 Task: Setup the text of buttons for the builder.
Action: Mouse moved to (1046, 79)
Screenshot: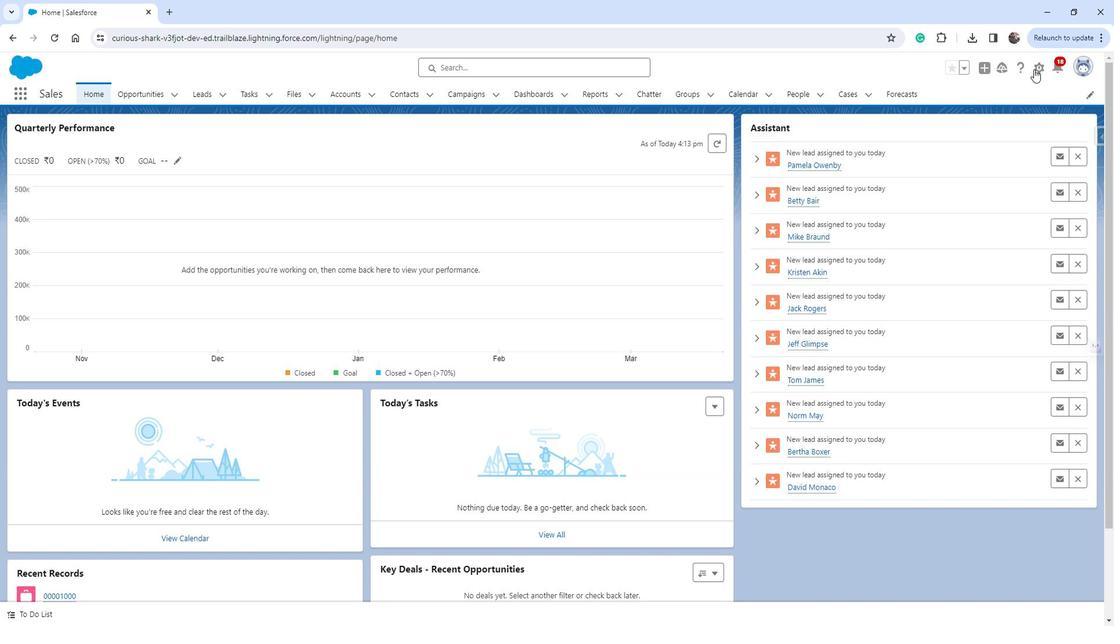 
Action: Mouse pressed left at (1046, 79)
Screenshot: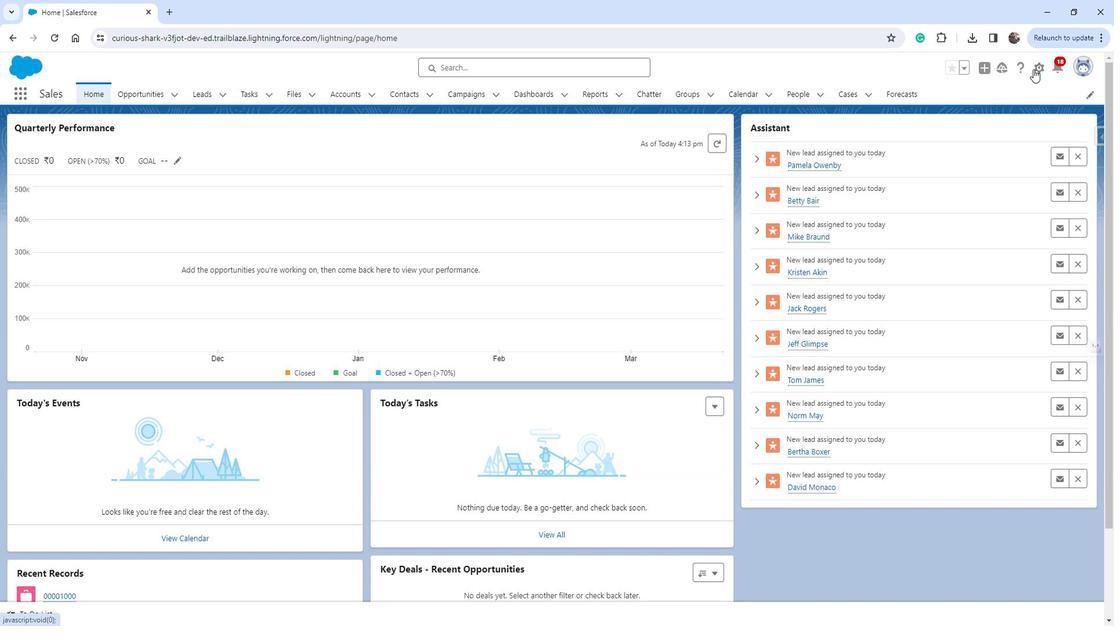 
Action: Mouse moved to (1011, 110)
Screenshot: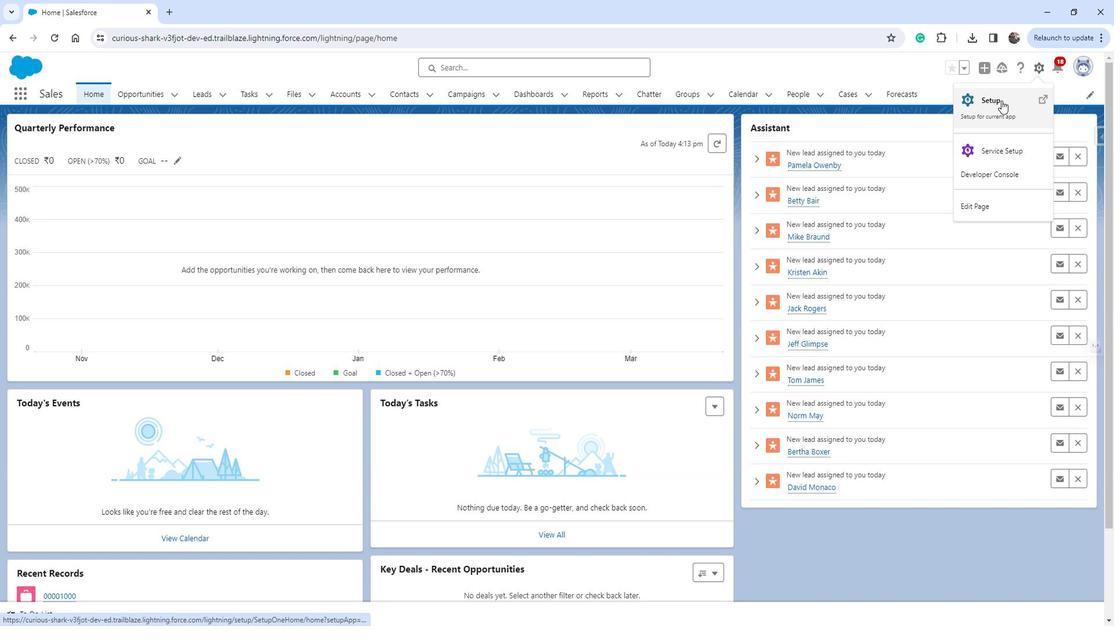 
Action: Mouse pressed left at (1011, 110)
Screenshot: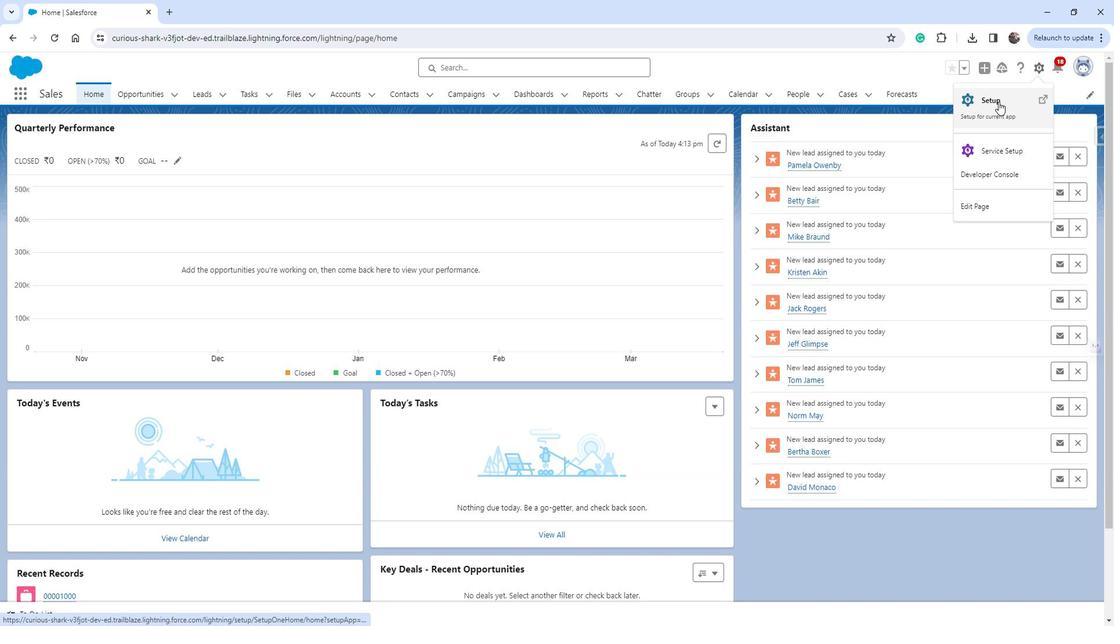 
Action: Mouse moved to (23, 475)
Screenshot: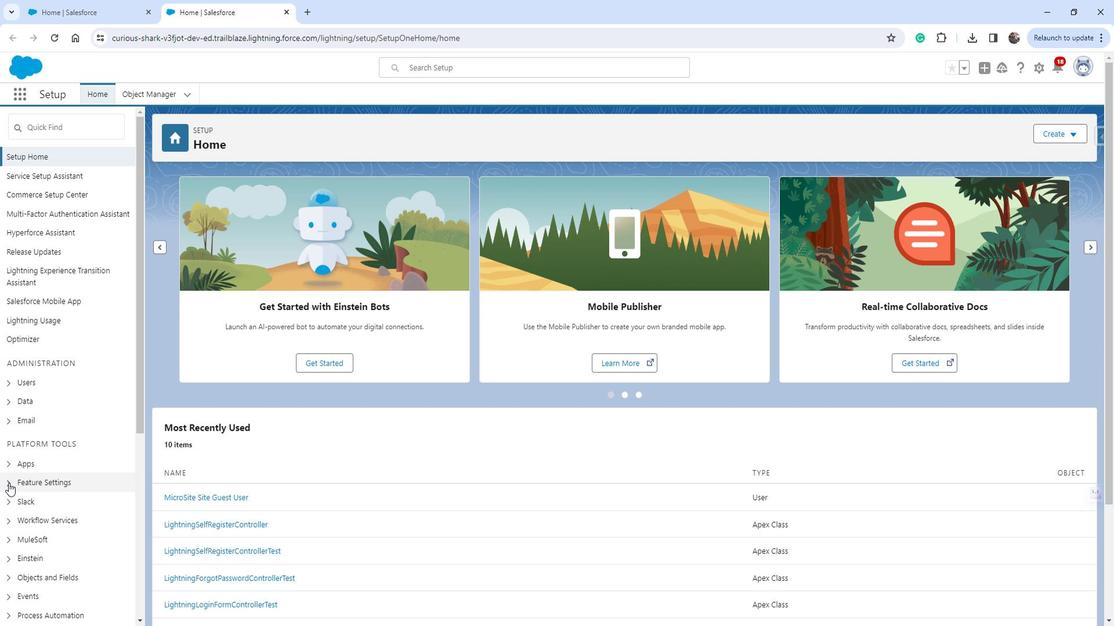 
Action: Mouse pressed left at (23, 475)
Screenshot: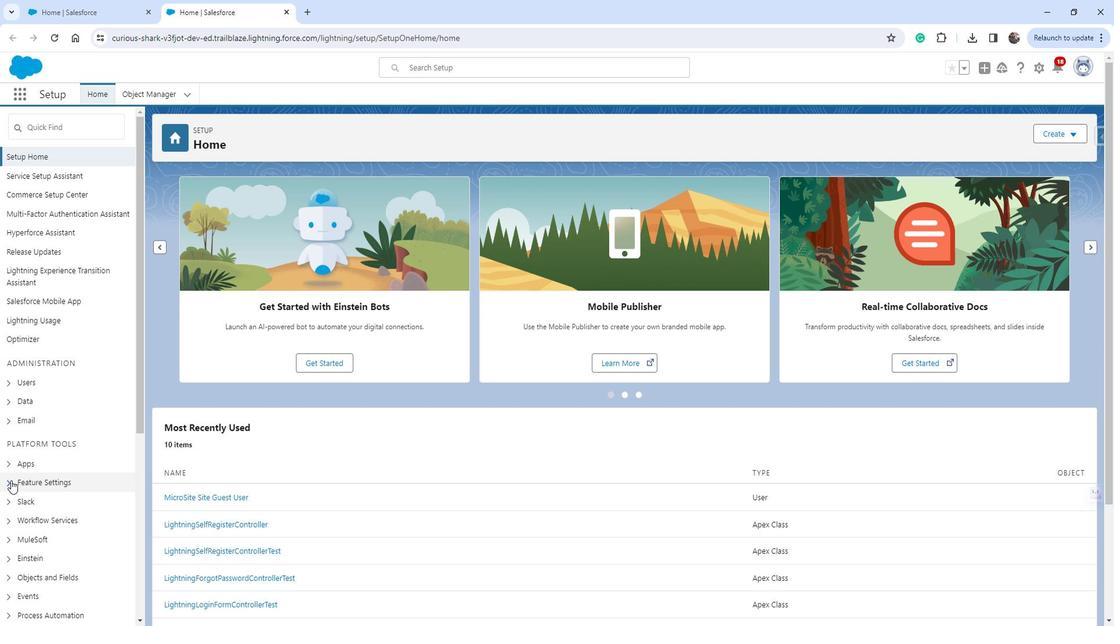 
Action: Mouse moved to (54, 460)
Screenshot: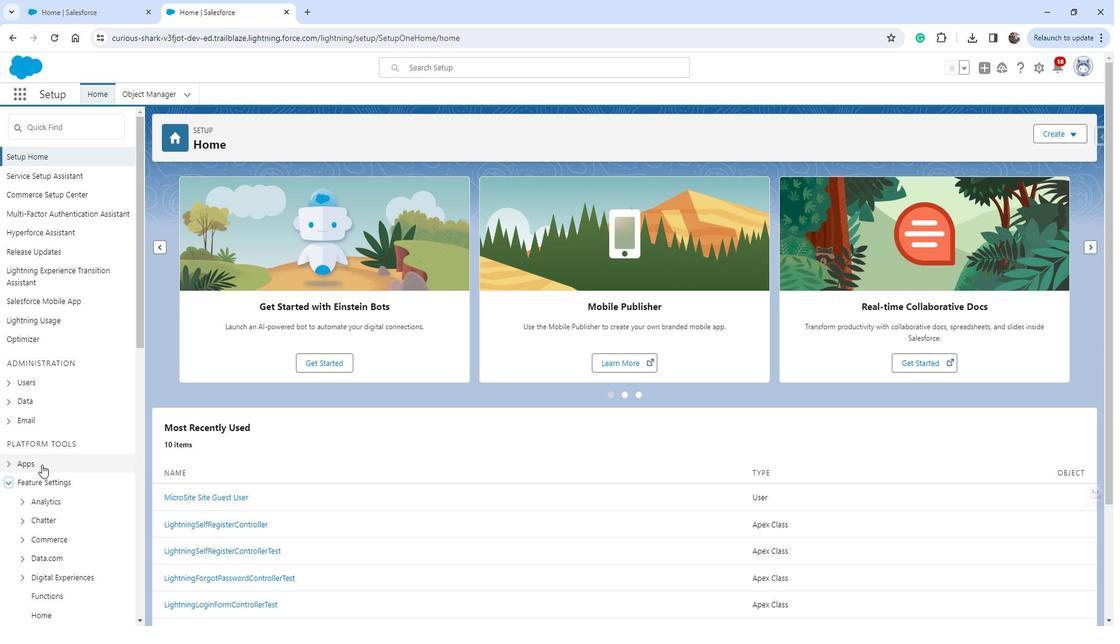 
Action: Mouse scrolled (54, 460) with delta (0, 0)
Screenshot: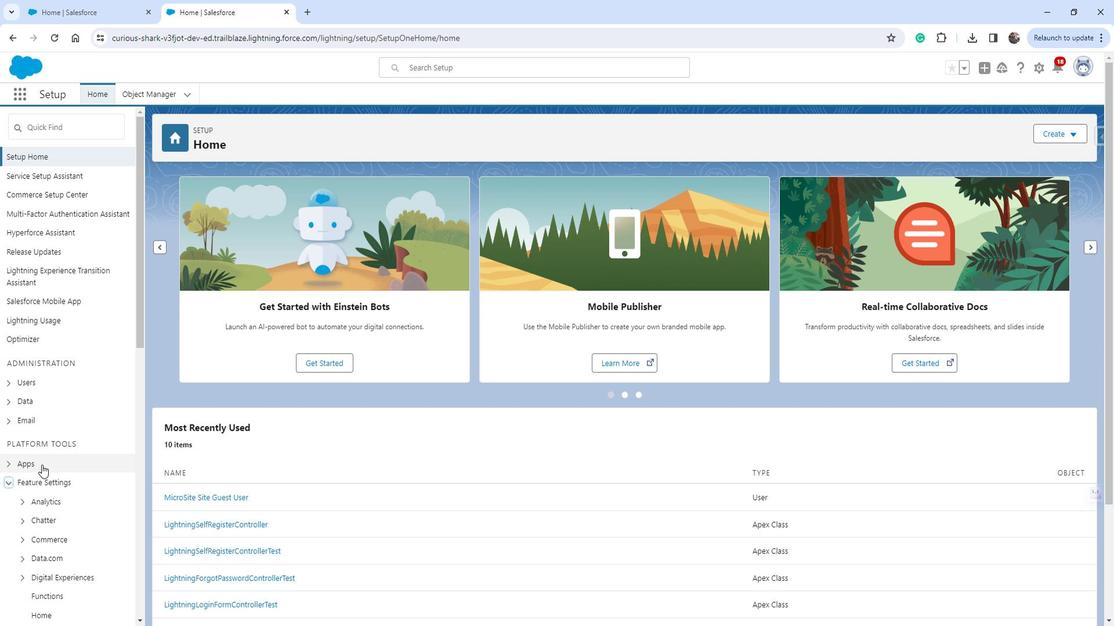 
Action: Mouse moved to (54, 460)
Screenshot: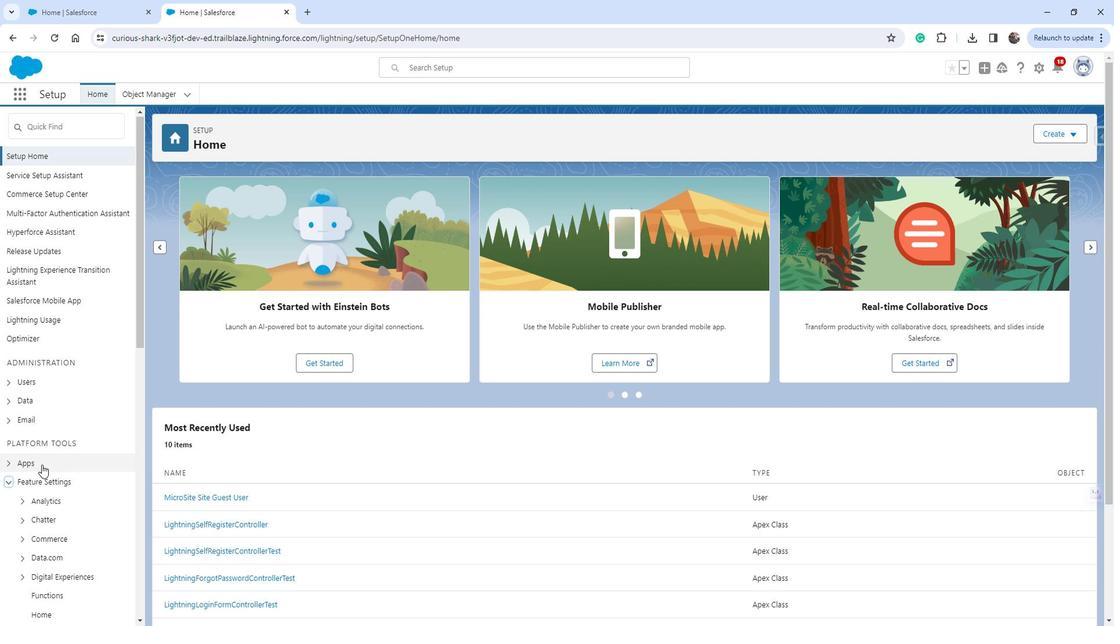 
Action: Mouse scrolled (54, 460) with delta (0, 0)
Screenshot: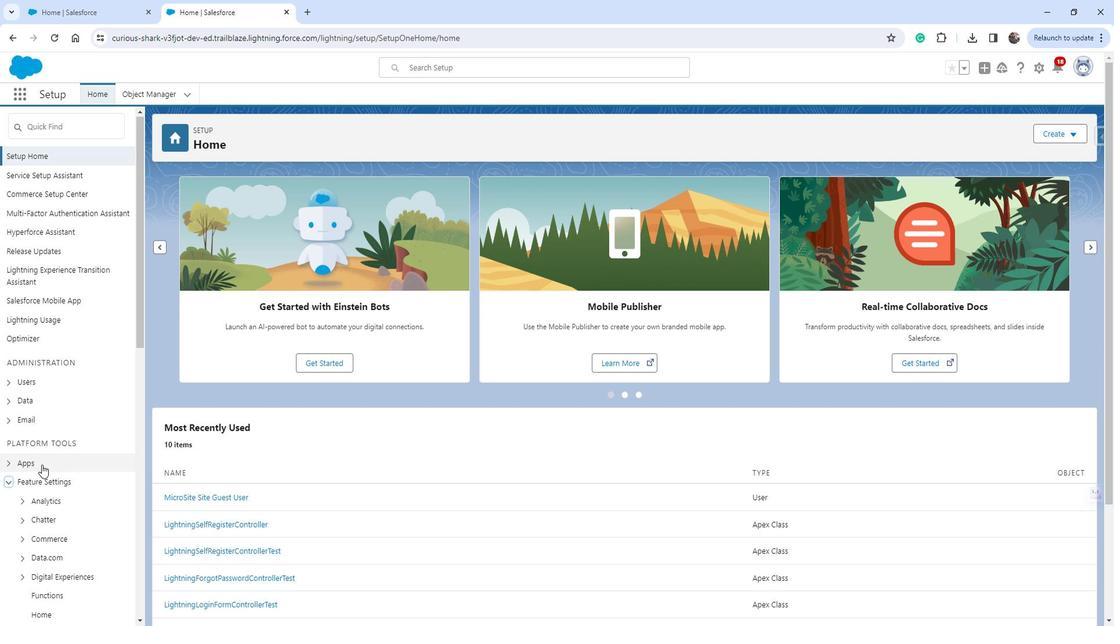 
Action: Mouse scrolled (54, 460) with delta (0, 0)
Screenshot: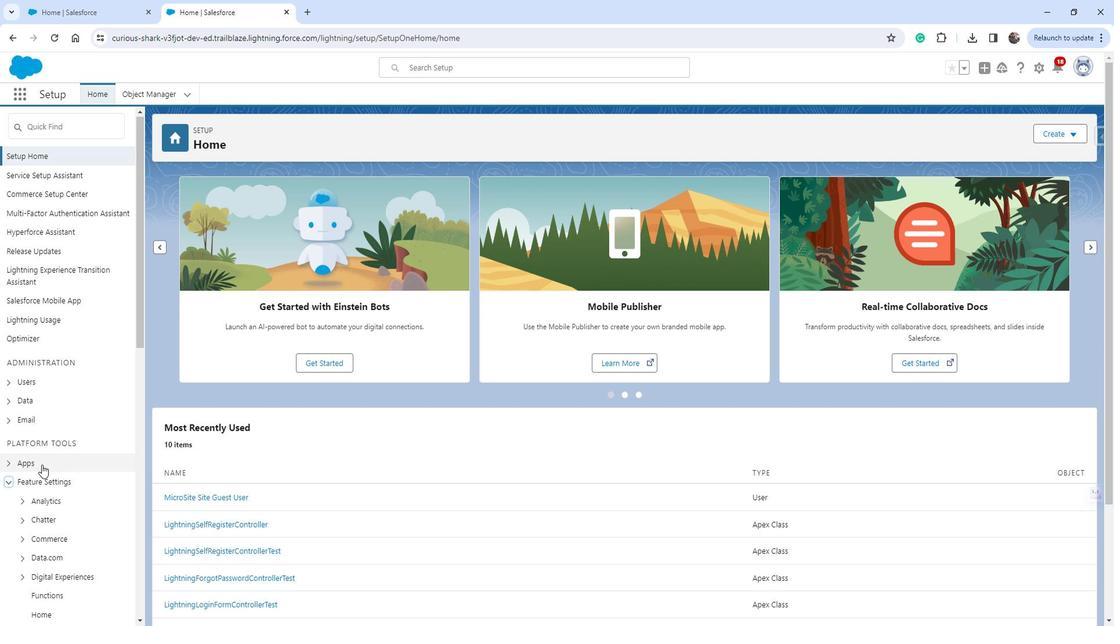 
Action: Mouse moved to (75, 392)
Screenshot: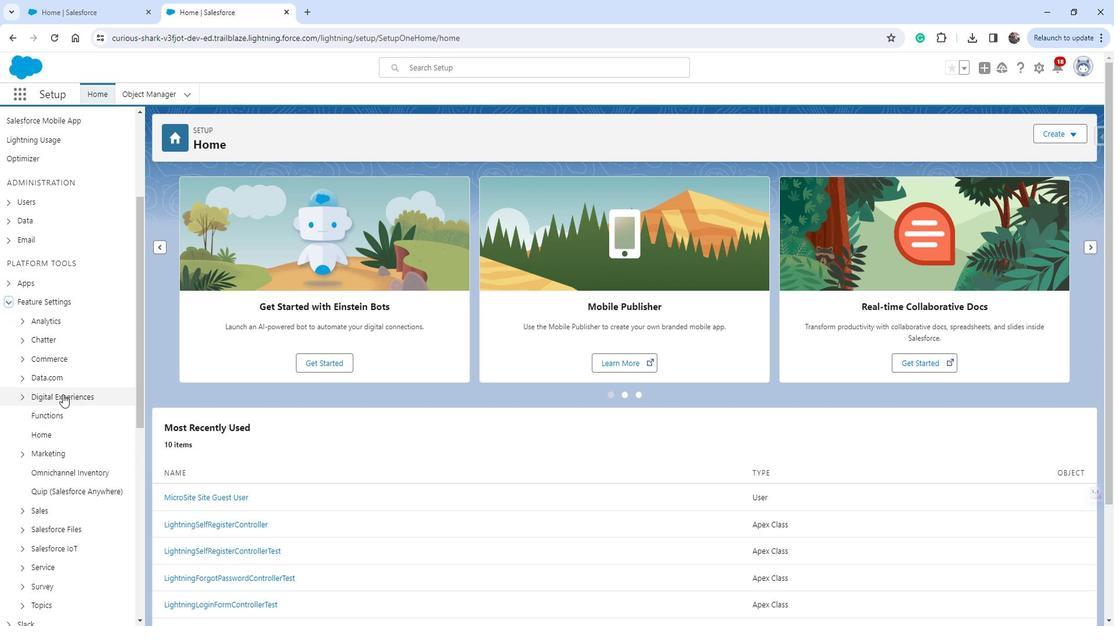 
Action: Mouse pressed left at (75, 392)
Screenshot: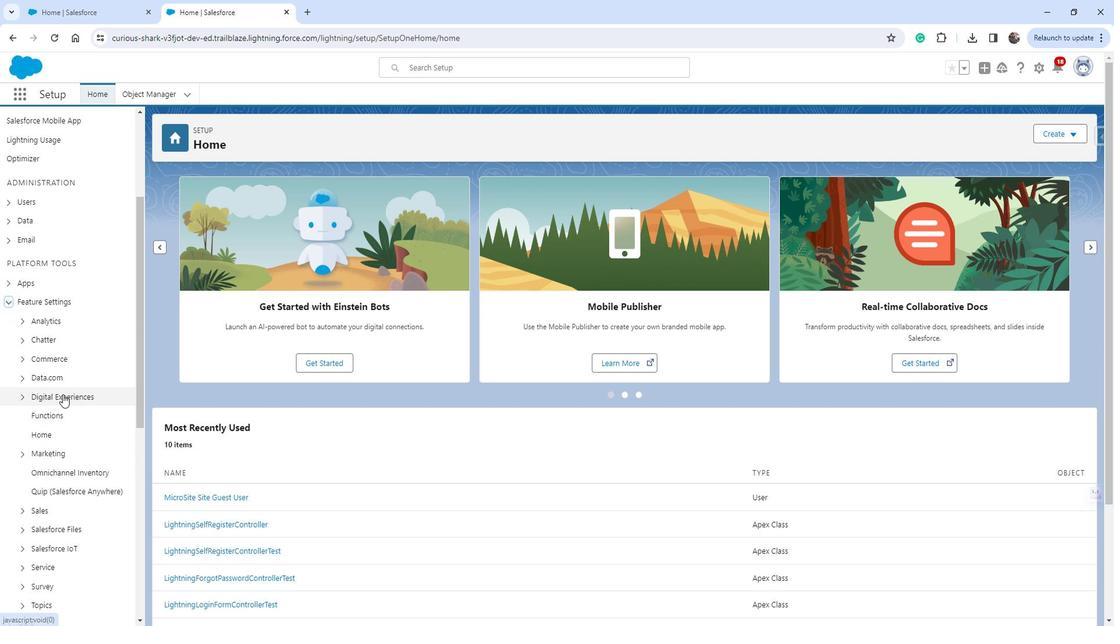 
Action: Mouse moved to (59, 413)
Screenshot: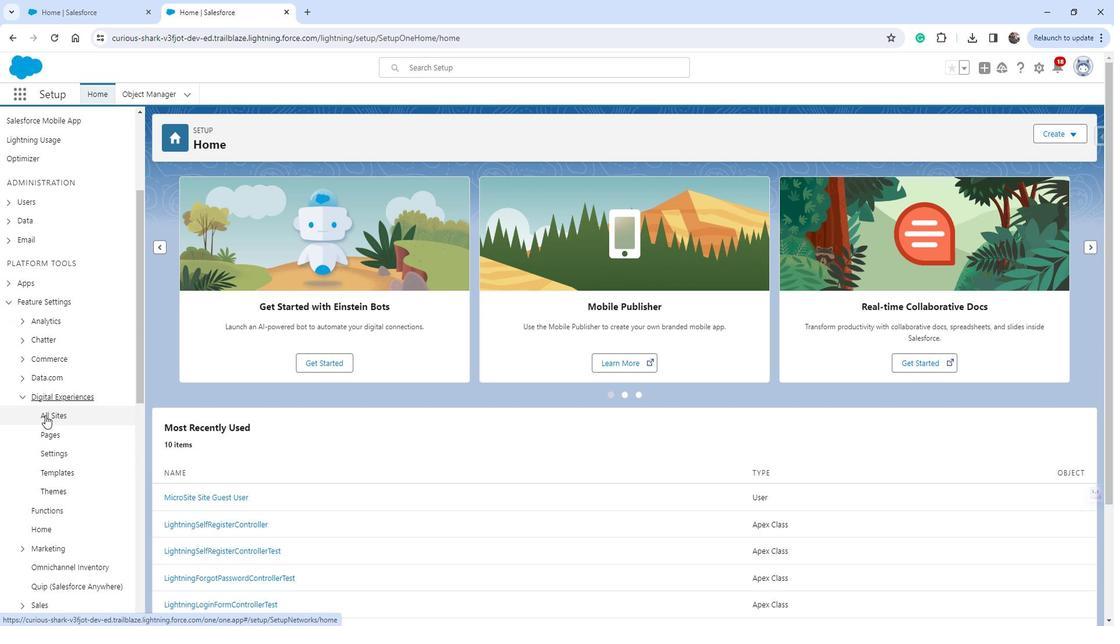 
Action: Mouse pressed left at (59, 413)
Screenshot: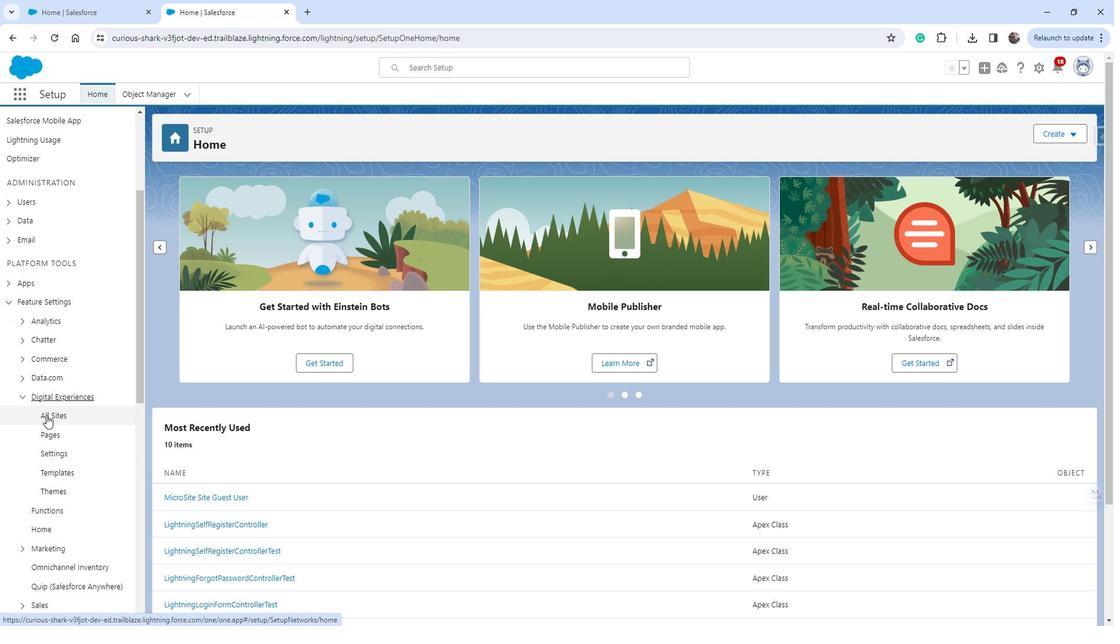 
Action: Mouse moved to (210, 282)
Screenshot: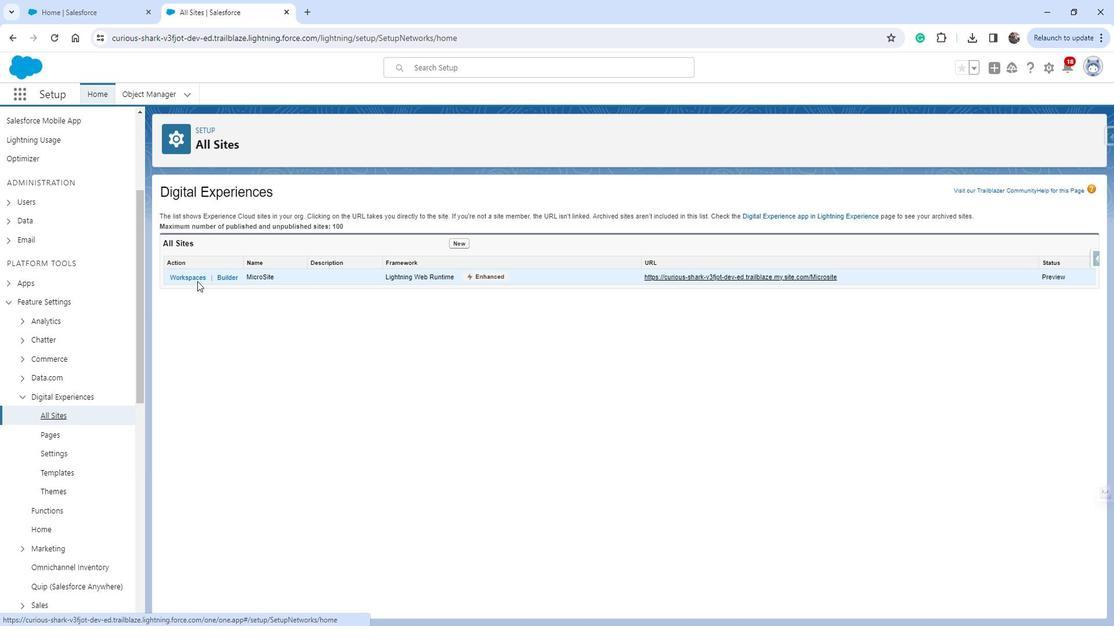 
Action: Mouse pressed left at (210, 282)
Screenshot: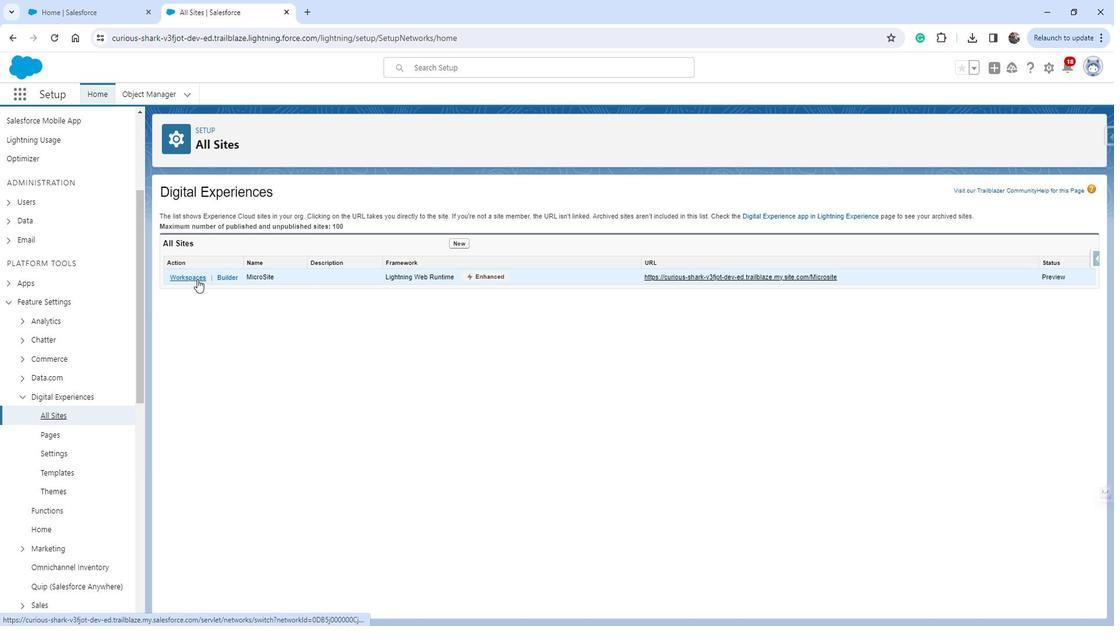 
Action: Mouse moved to (207, 320)
Screenshot: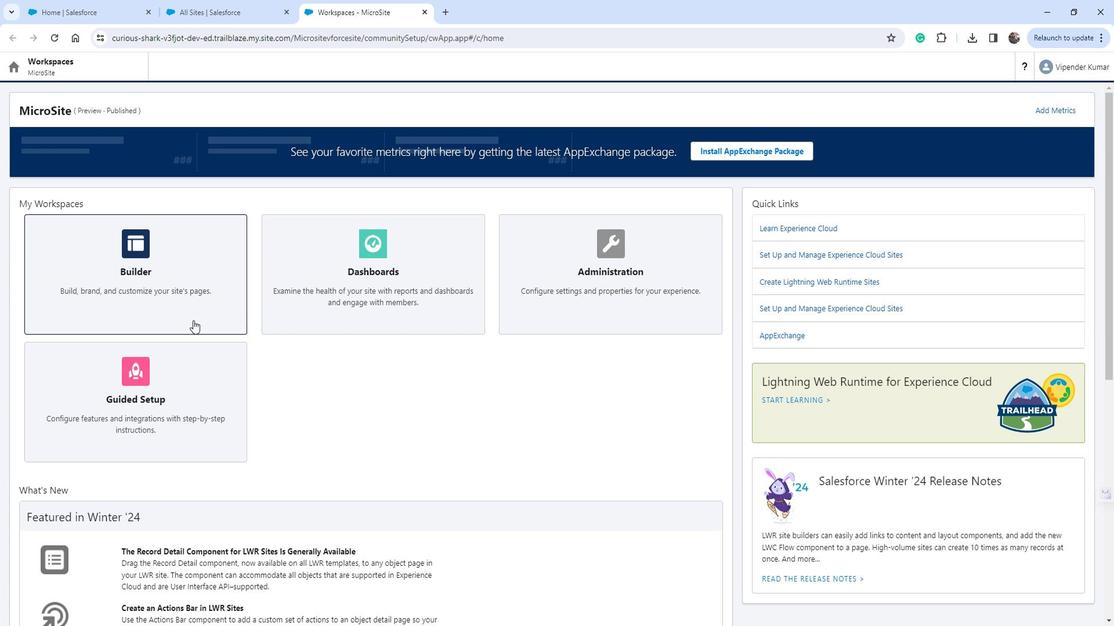 
Action: Mouse pressed left at (207, 320)
Screenshot: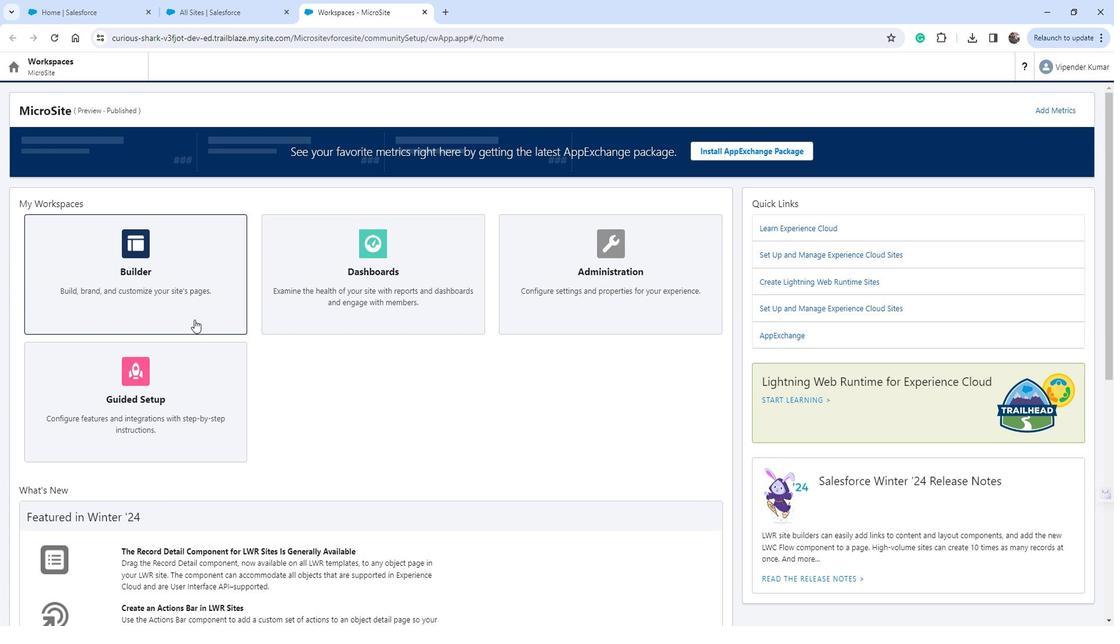 
Action: Mouse moved to (37, 152)
Screenshot: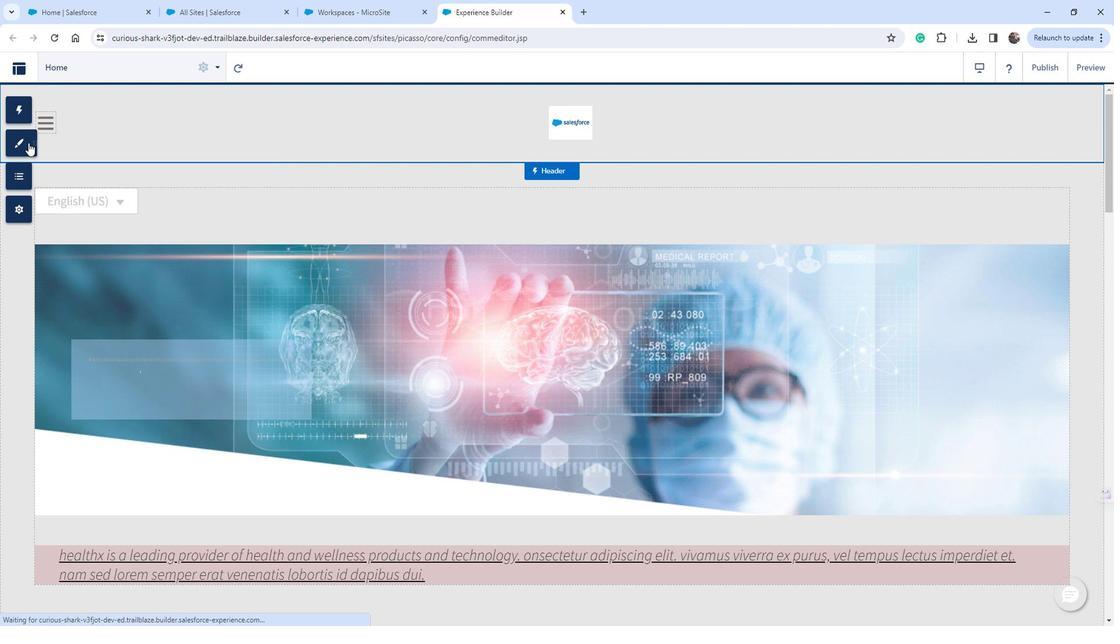 
Action: Mouse pressed left at (37, 152)
Screenshot: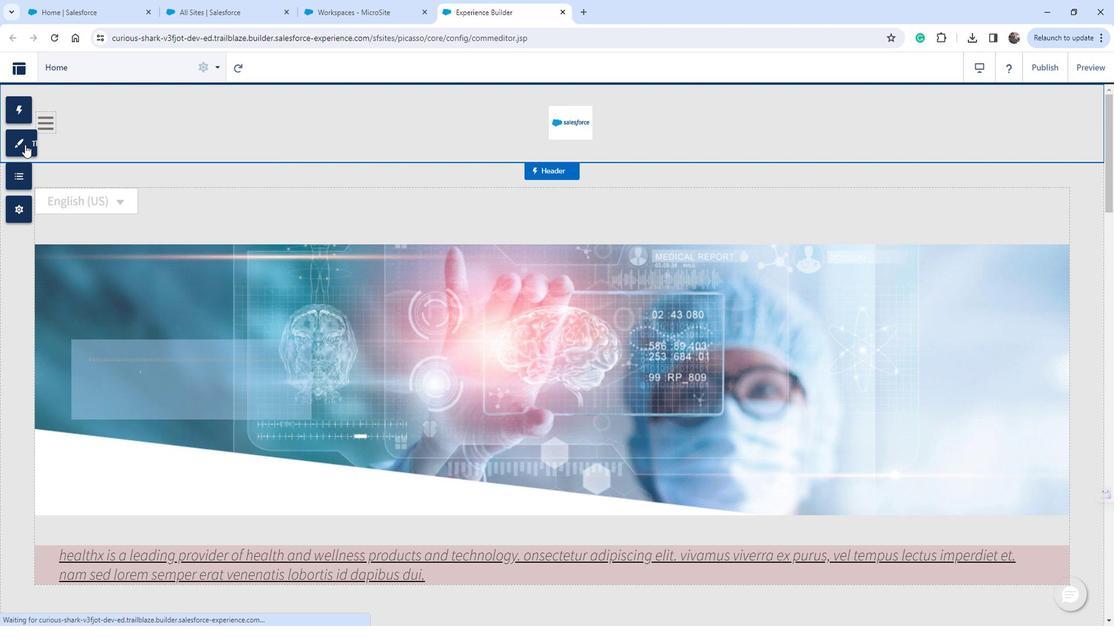 
Action: Mouse moved to (143, 231)
Screenshot: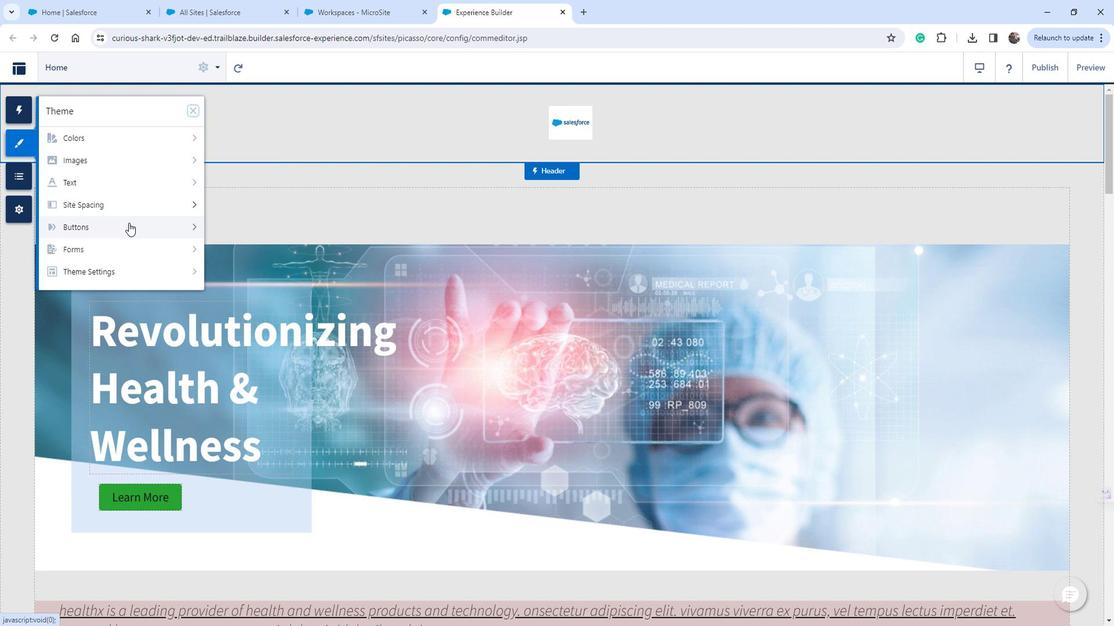 
Action: Mouse pressed left at (143, 231)
Screenshot: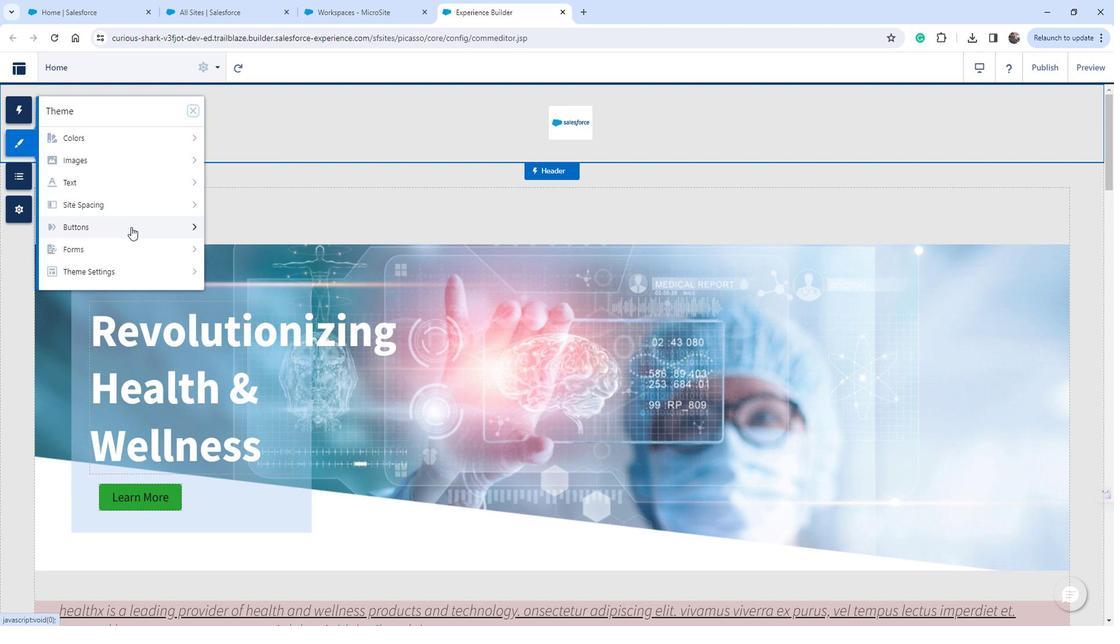 
Action: Mouse moved to (179, 179)
Screenshot: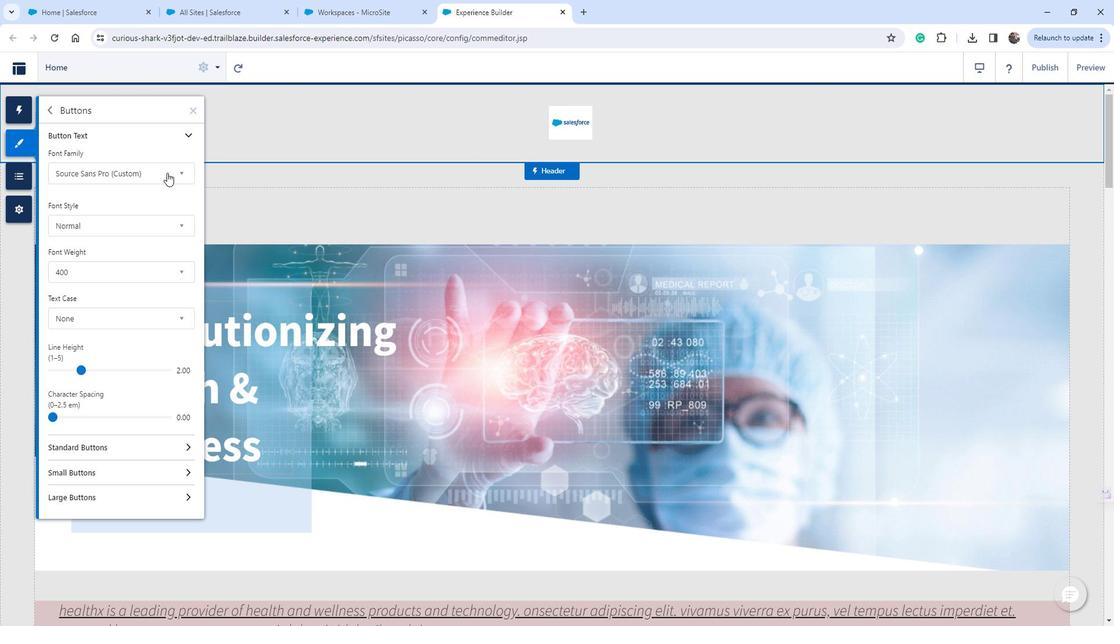 
Action: Mouse pressed left at (179, 179)
Screenshot: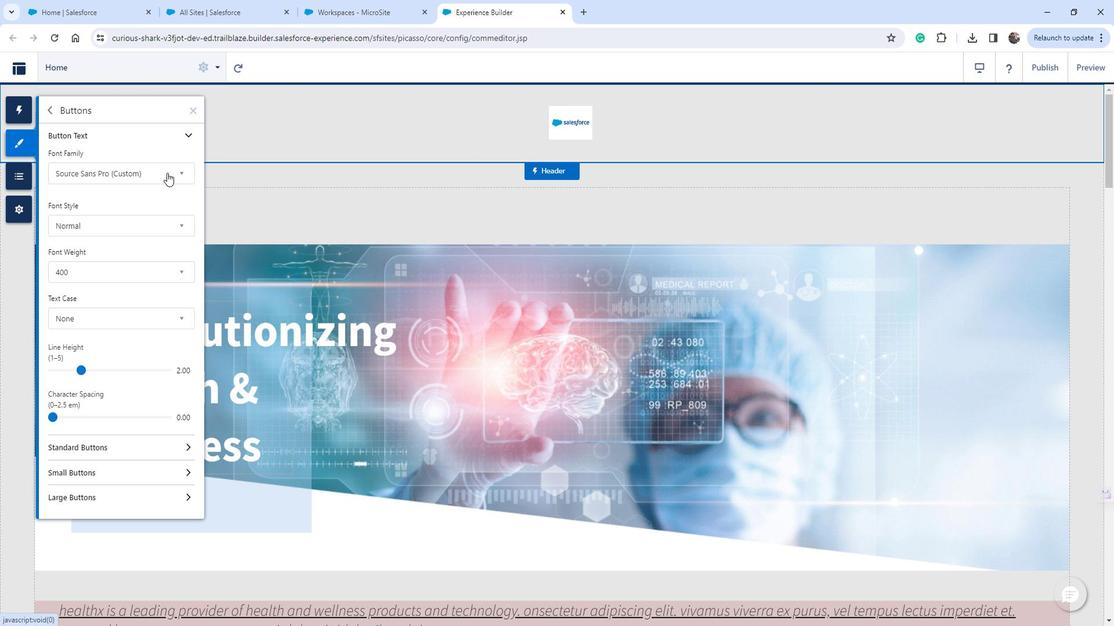 
Action: Mouse moved to (129, 250)
Screenshot: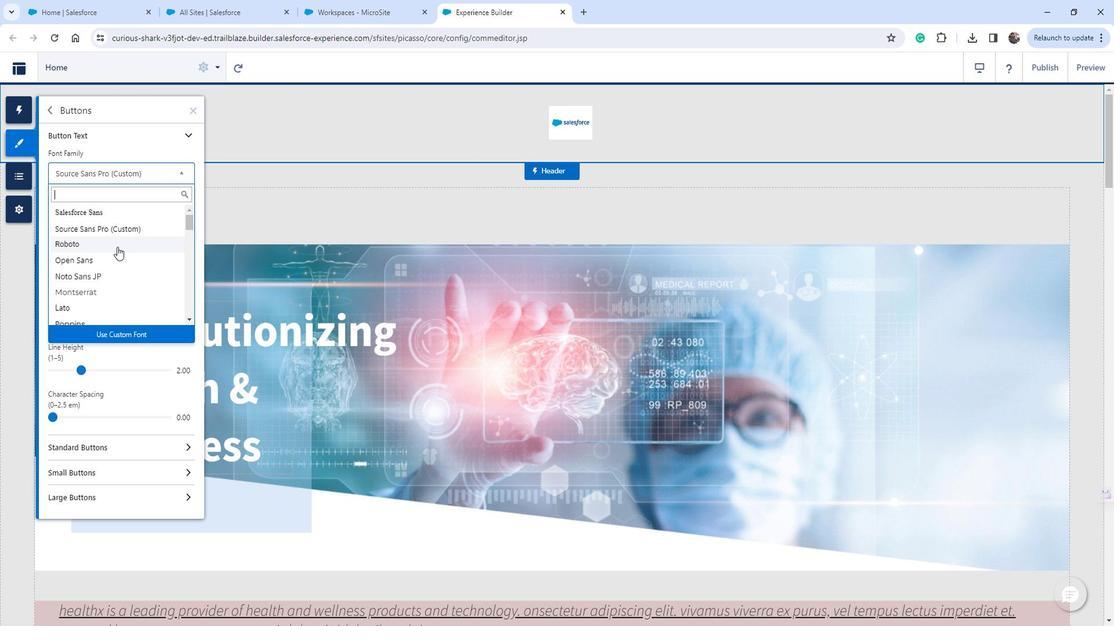 
Action: Mouse pressed left at (129, 250)
Screenshot: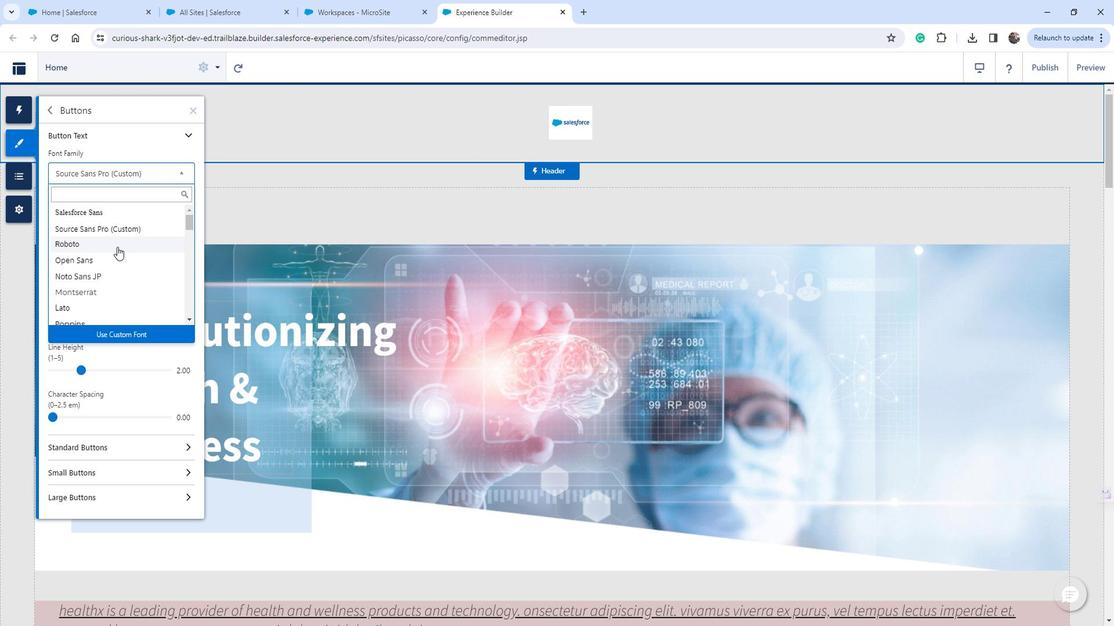 
Action: Mouse moved to (142, 233)
Screenshot: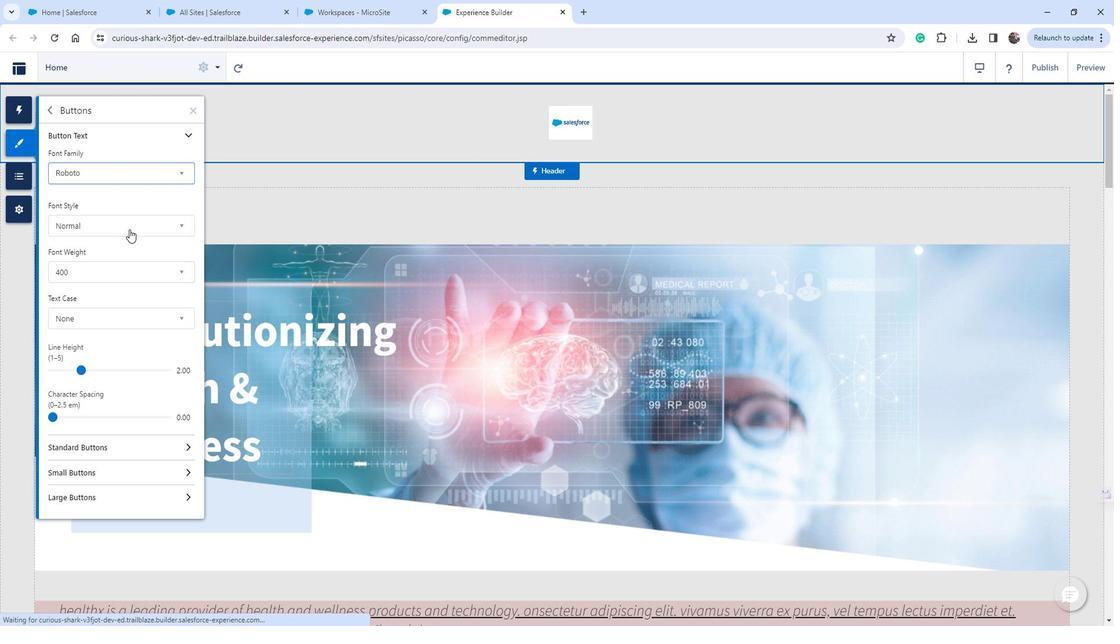 
Action: Mouse pressed left at (142, 233)
Screenshot: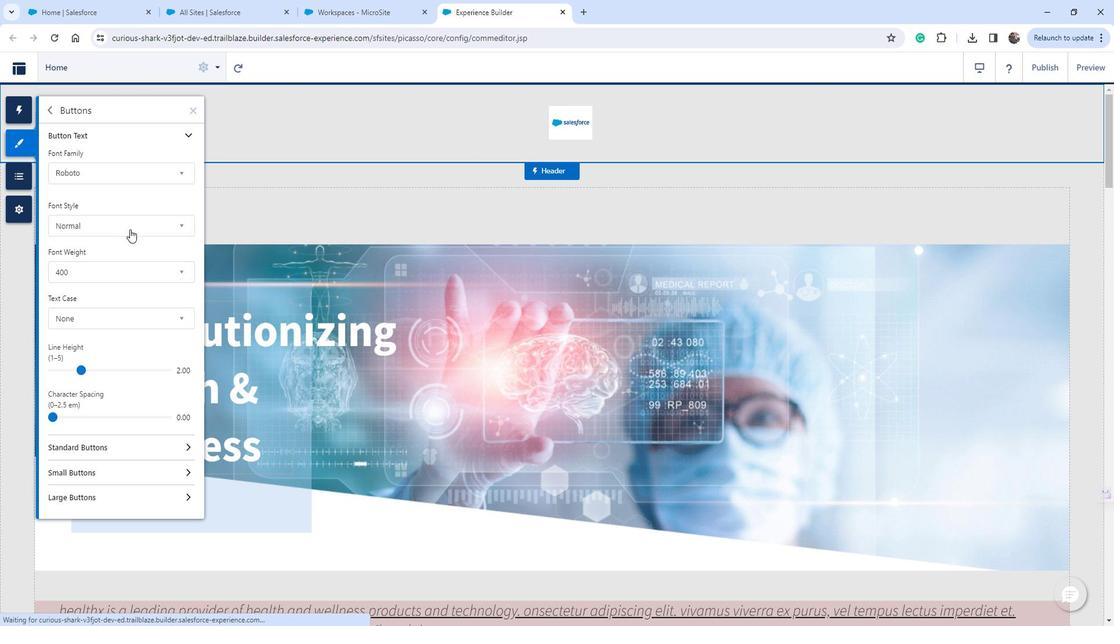 
Action: Mouse moved to (37, 157)
Screenshot: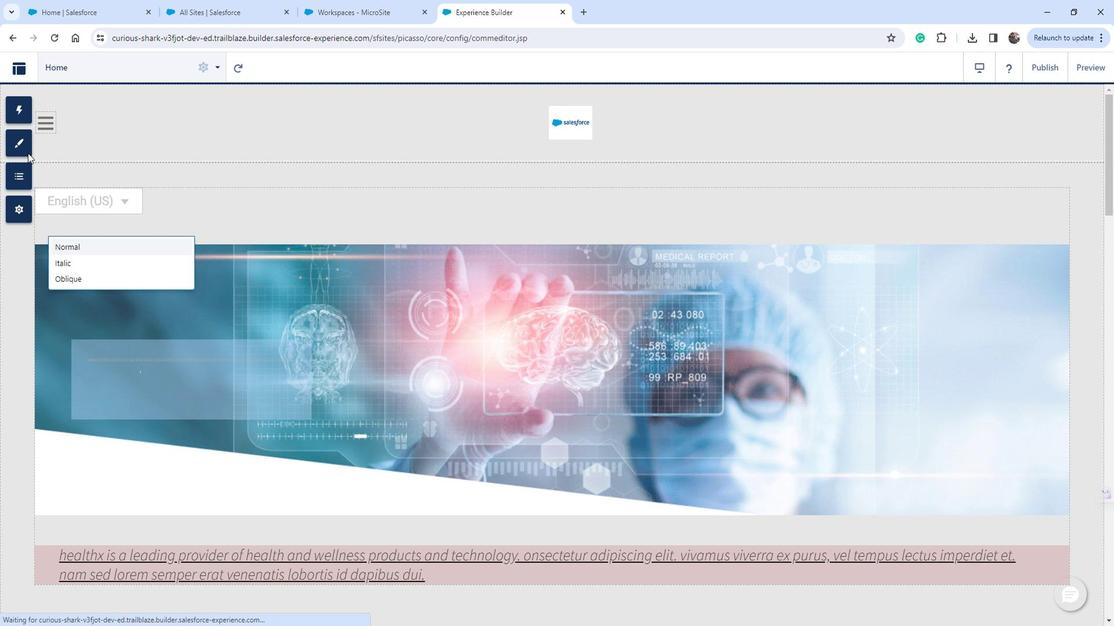 
Action: Mouse pressed left at (37, 157)
Screenshot: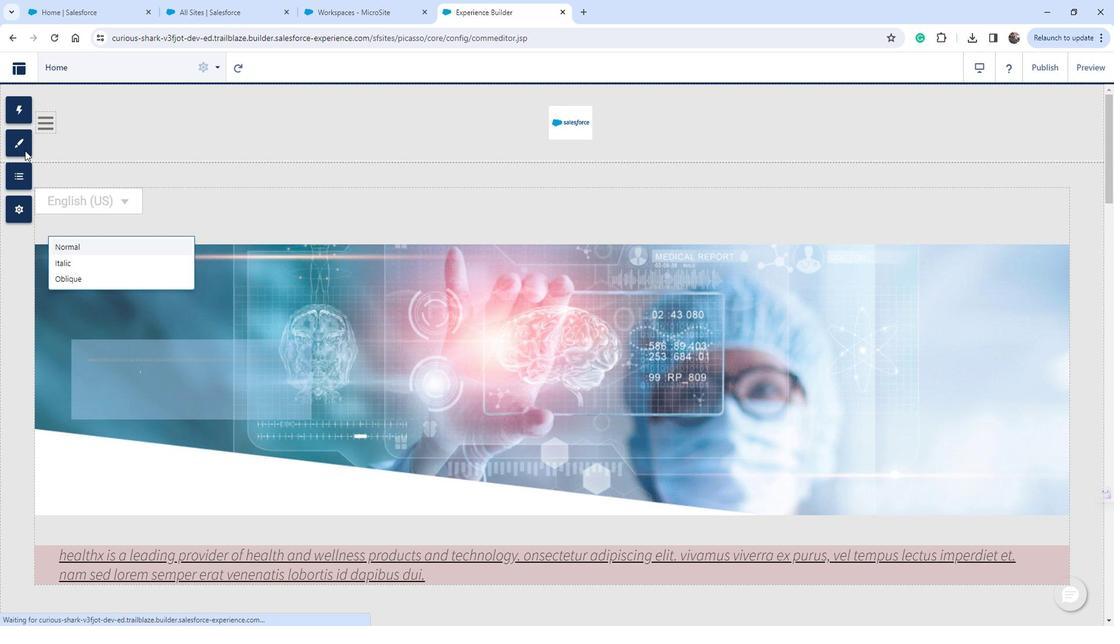 
Action: Mouse pressed left at (37, 157)
Screenshot: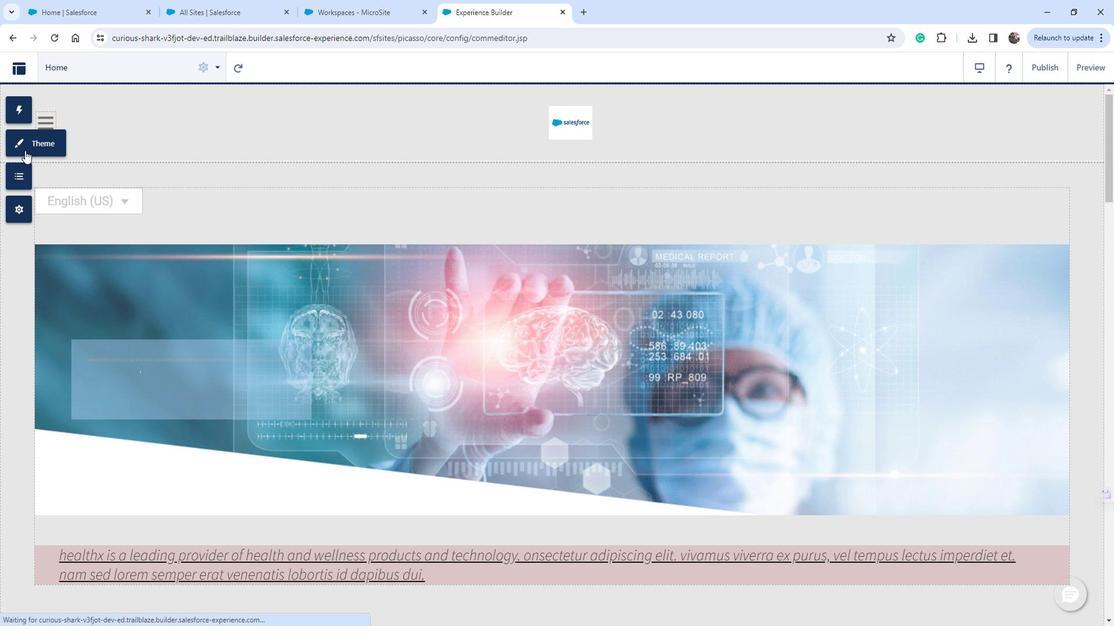 
Action: Mouse moved to (122, 360)
Screenshot: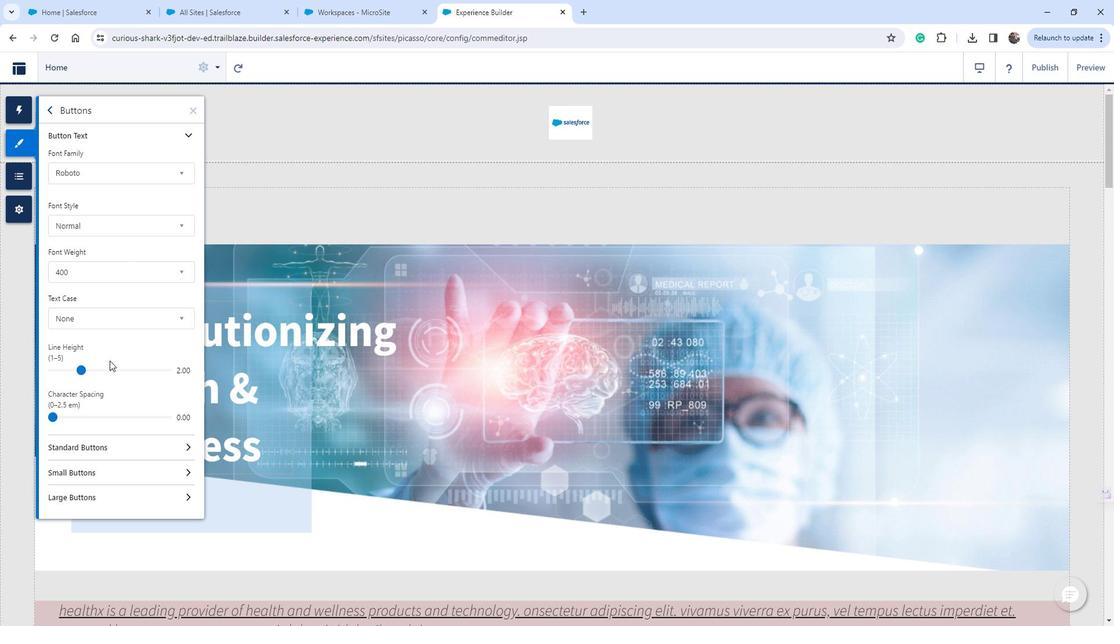 
Action: Mouse scrolled (122, 359) with delta (0, 0)
Screenshot: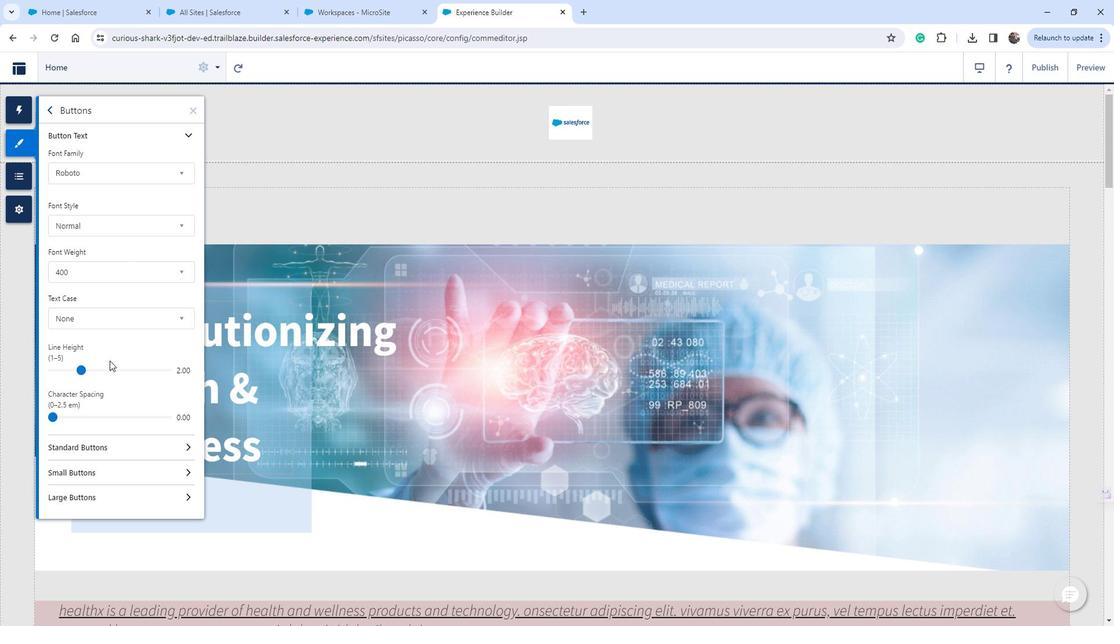 
Action: Mouse scrolled (122, 359) with delta (0, 0)
Screenshot: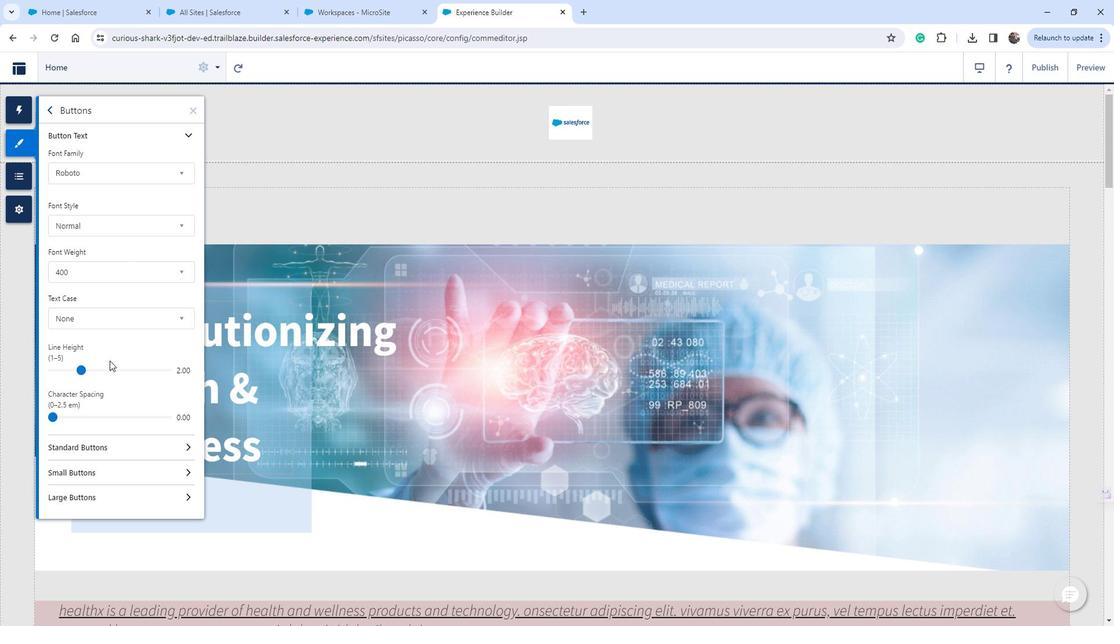 
Action: Mouse moved to (154, 268)
Screenshot: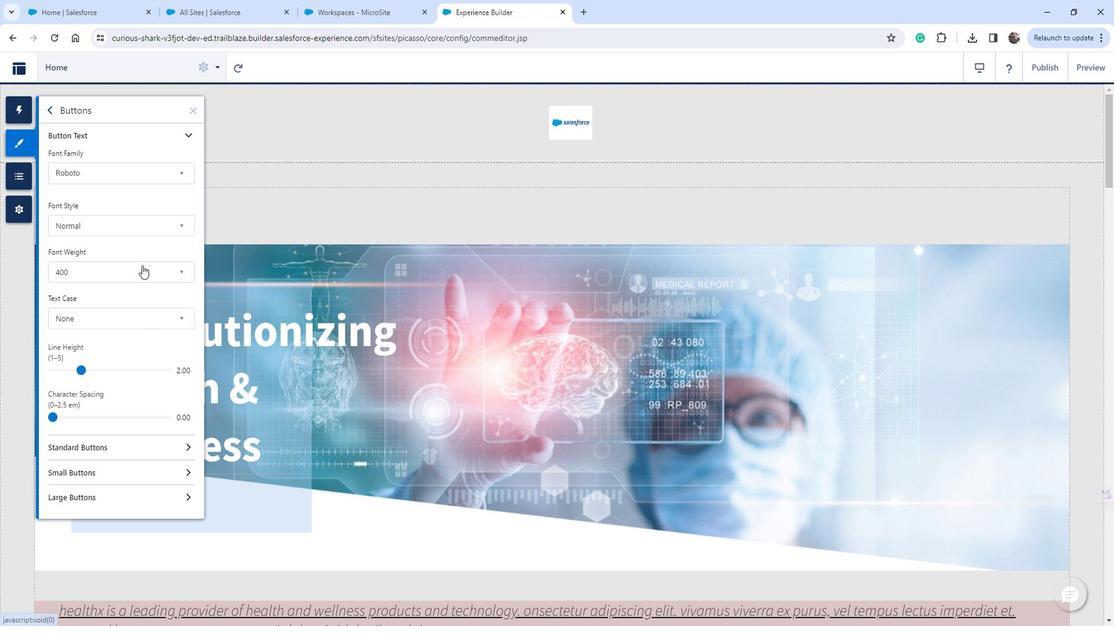 
Action: Mouse pressed left at (154, 268)
Screenshot: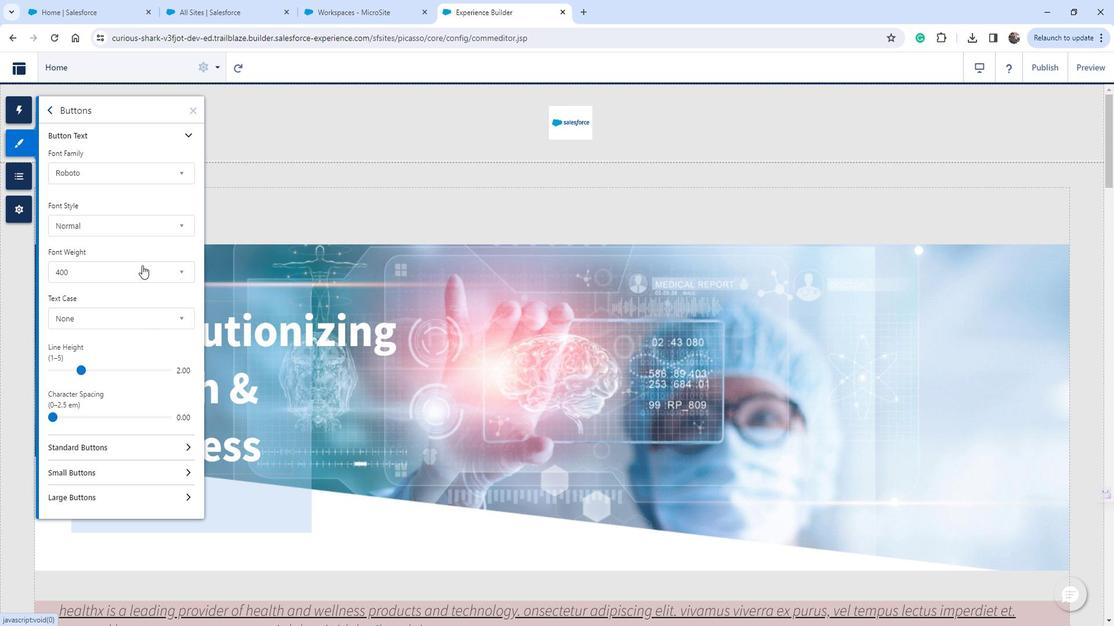 
Action: Mouse moved to (106, 375)
Screenshot: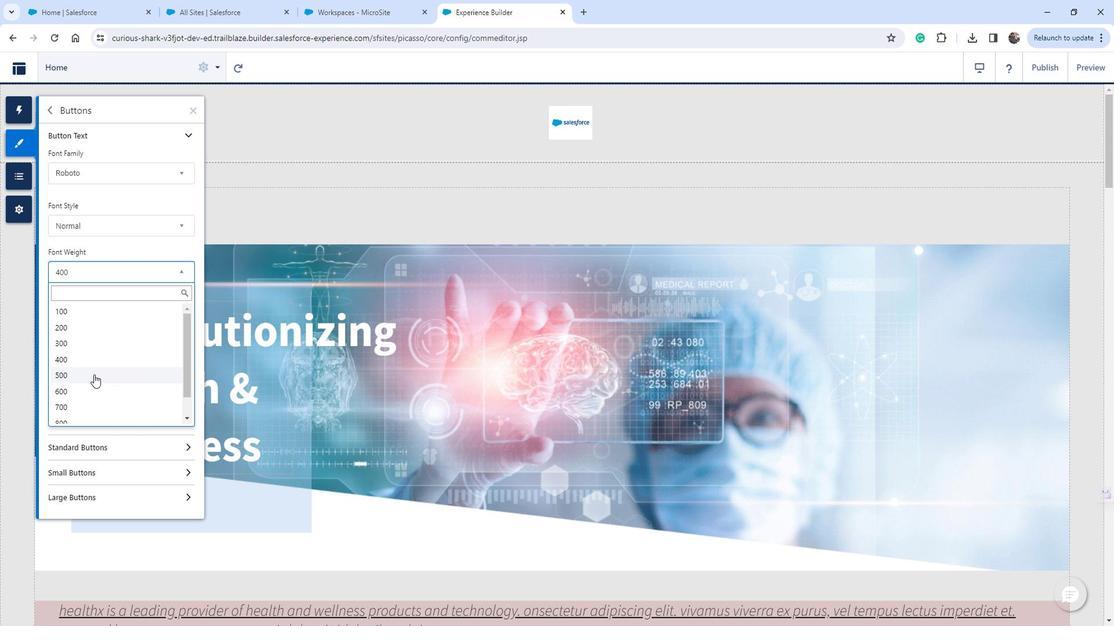 
Action: Mouse pressed left at (106, 375)
Screenshot: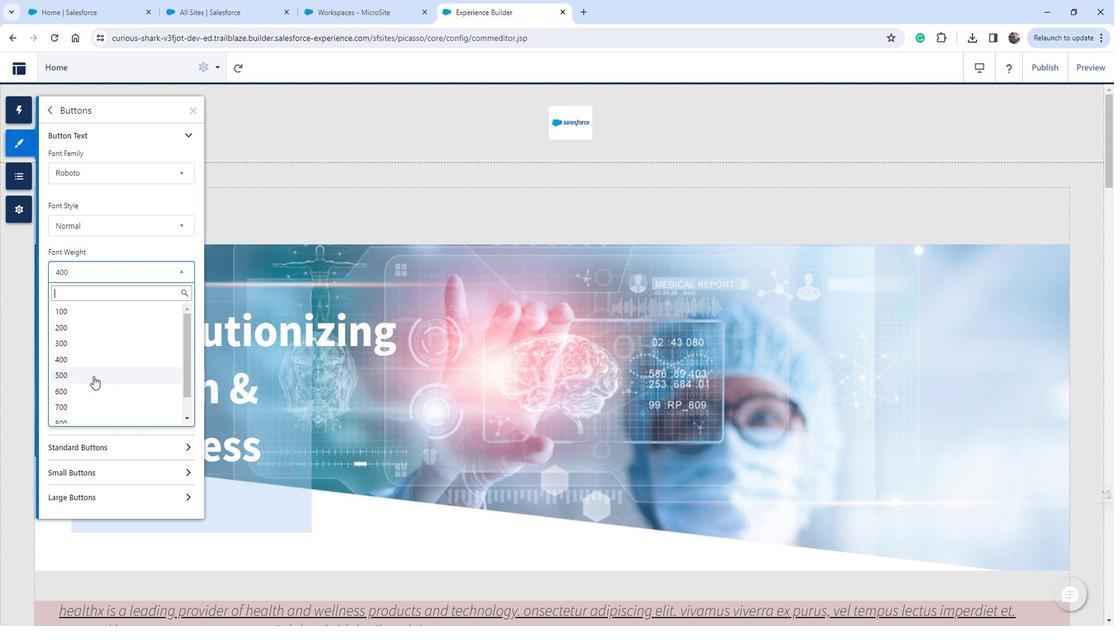 
Action: Mouse moved to (155, 255)
Screenshot: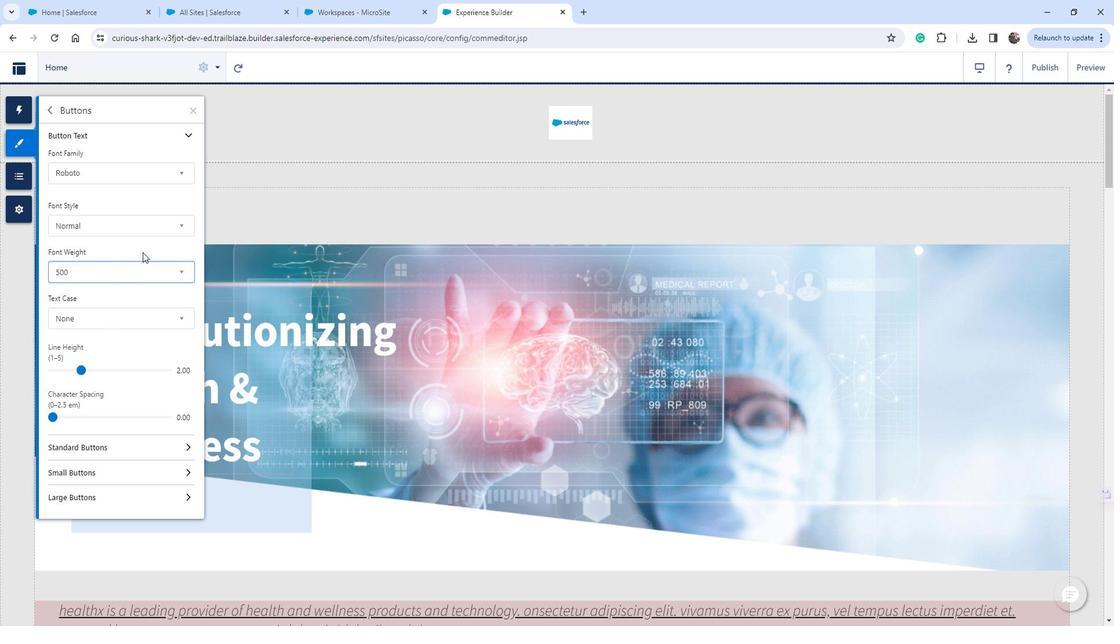 
Action: Mouse pressed left at (155, 255)
Screenshot: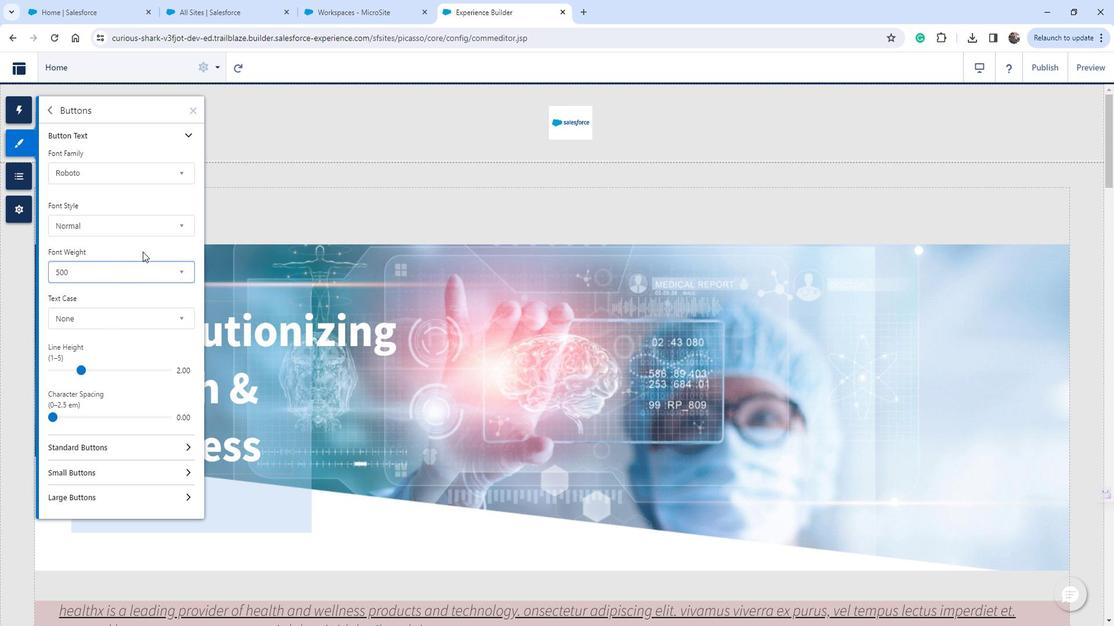 
